 Task: Create in the project TrackForge and in the Backlog issue 'Add support for real-time multiplayer gaming' a child issue 'Data retention policy creation and optimization', and assign it to team member softage.3@softage.net.
Action: Mouse moved to (190, 55)
Screenshot: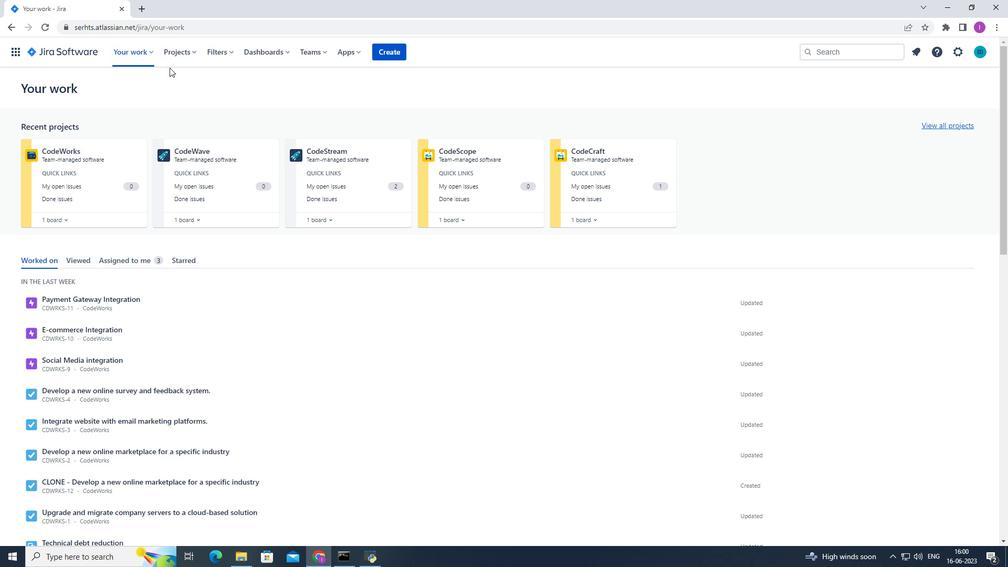 
Action: Mouse pressed left at (190, 55)
Screenshot: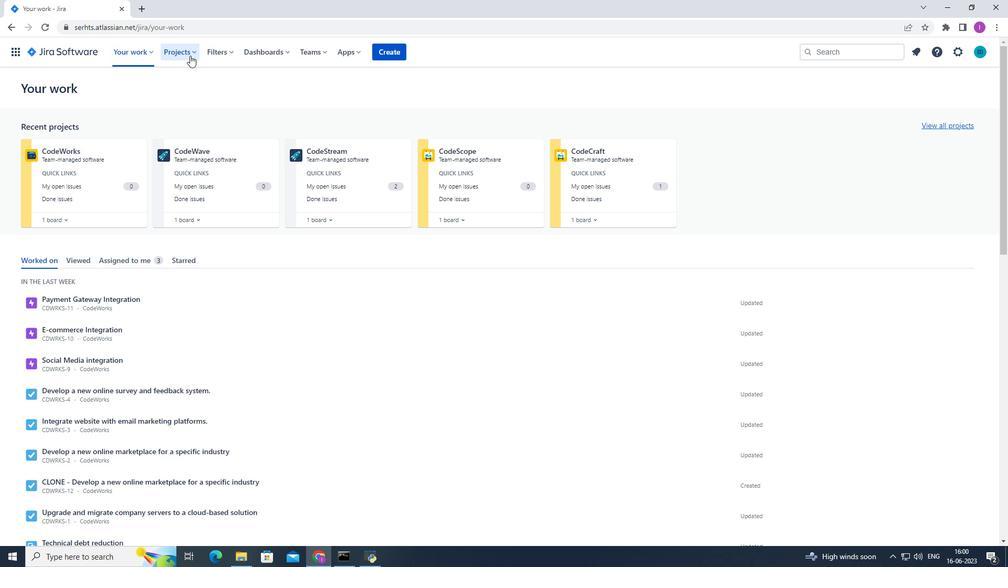 
Action: Mouse moved to (213, 102)
Screenshot: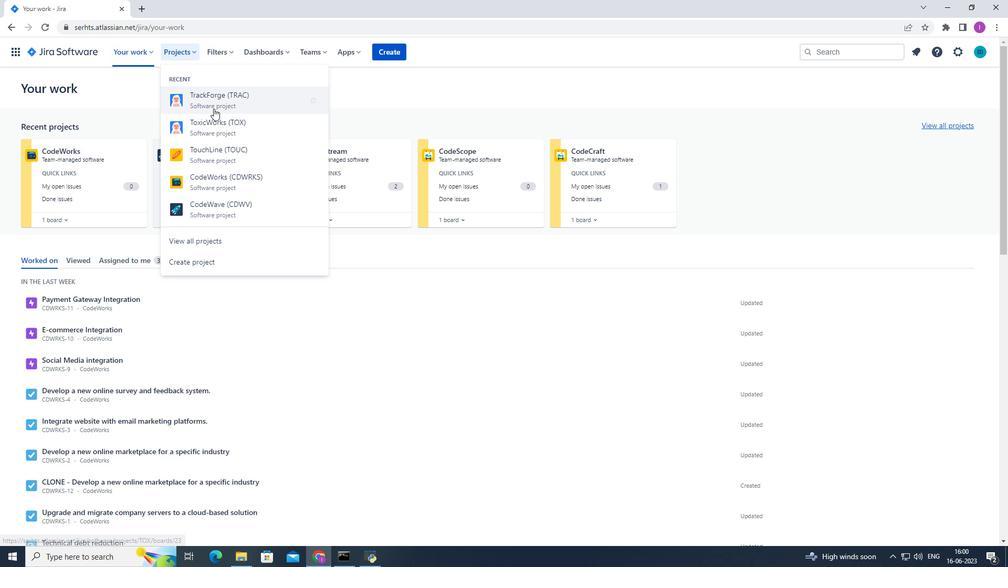 
Action: Mouse pressed left at (213, 102)
Screenshot: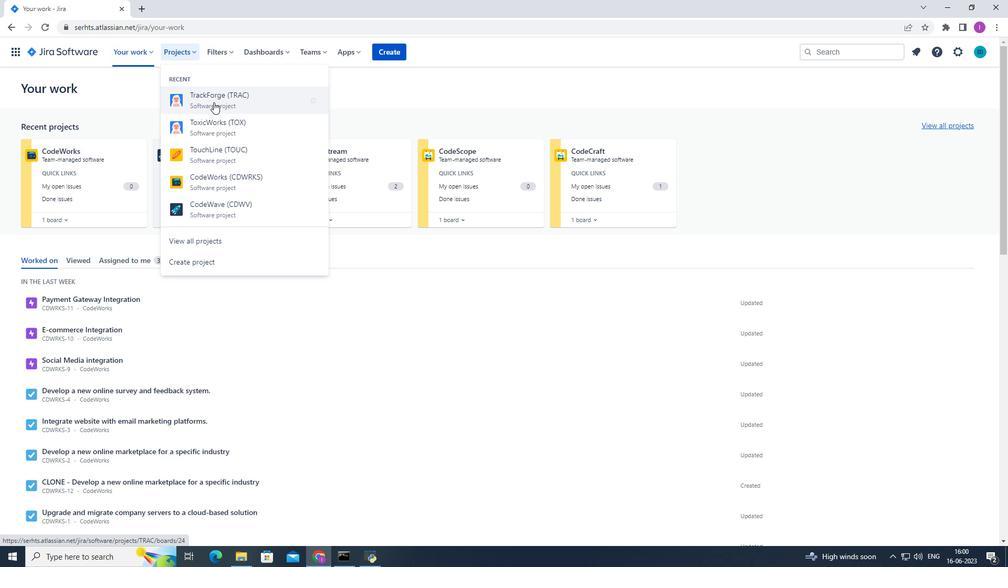 
Action: Mouse moved to (79, 161)
Screenshot: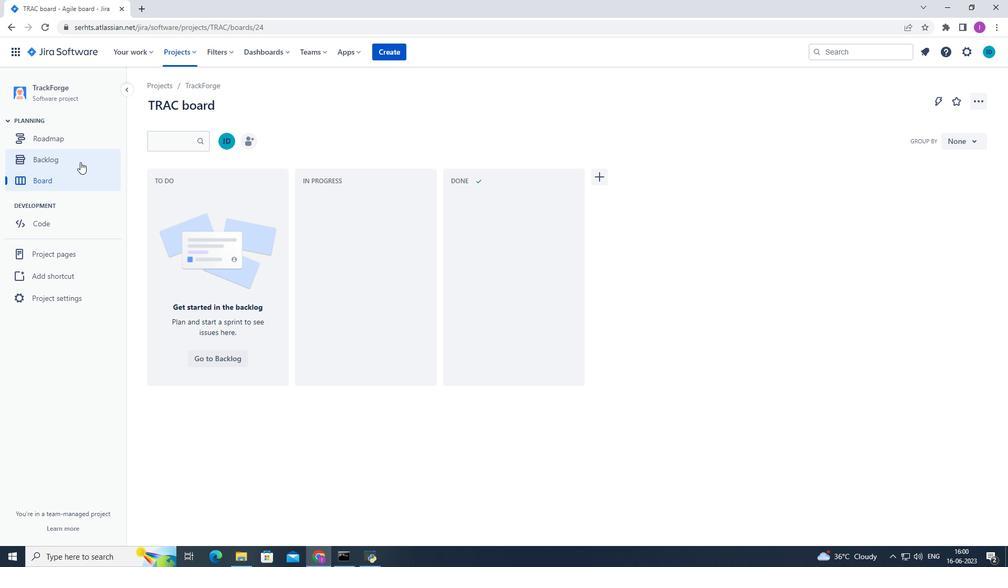 
Action: Mouse pressed left at (79, 161)
Screenshot: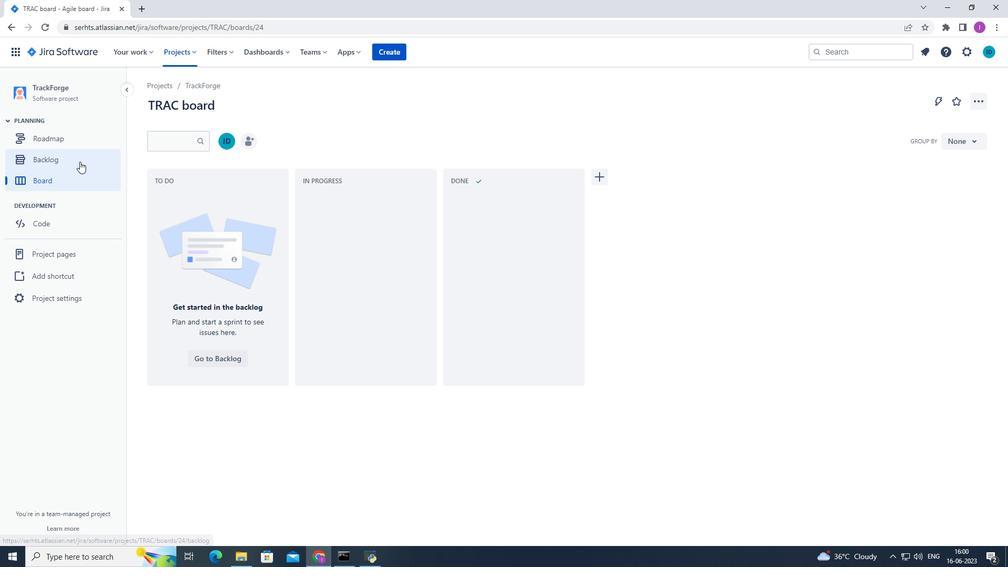 
Action: Mouse moved to (451, 375)
Screenshot: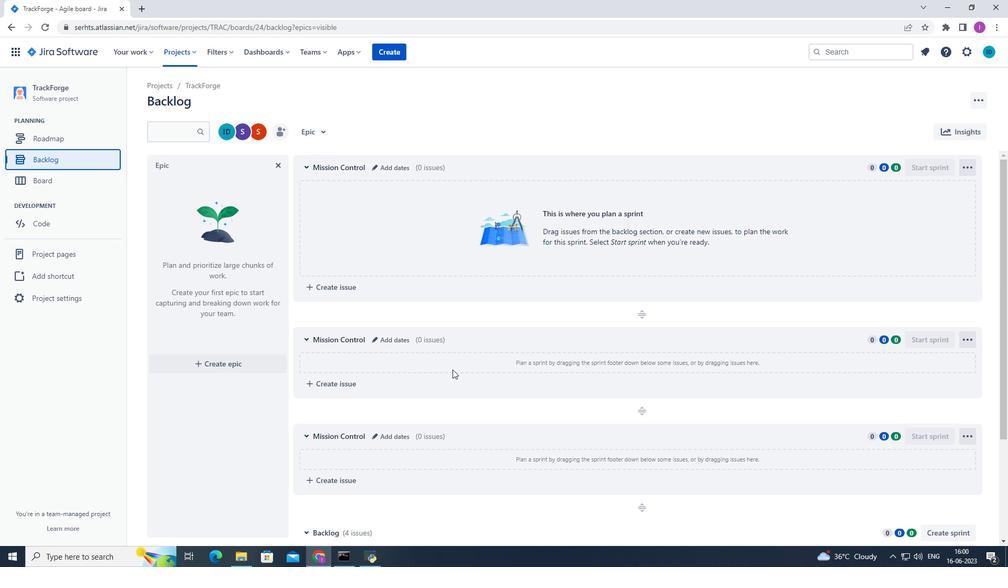 
Action: Mouse scrolled (451, 373) with delta (0, 0)
Screenshot: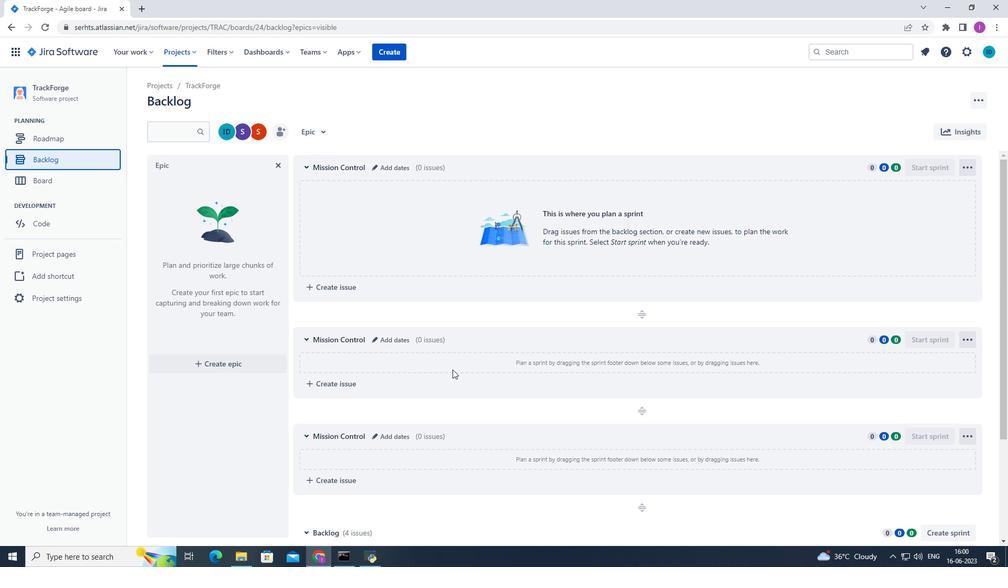 
Action: Mouse moved to (451, 377)
Screenshot: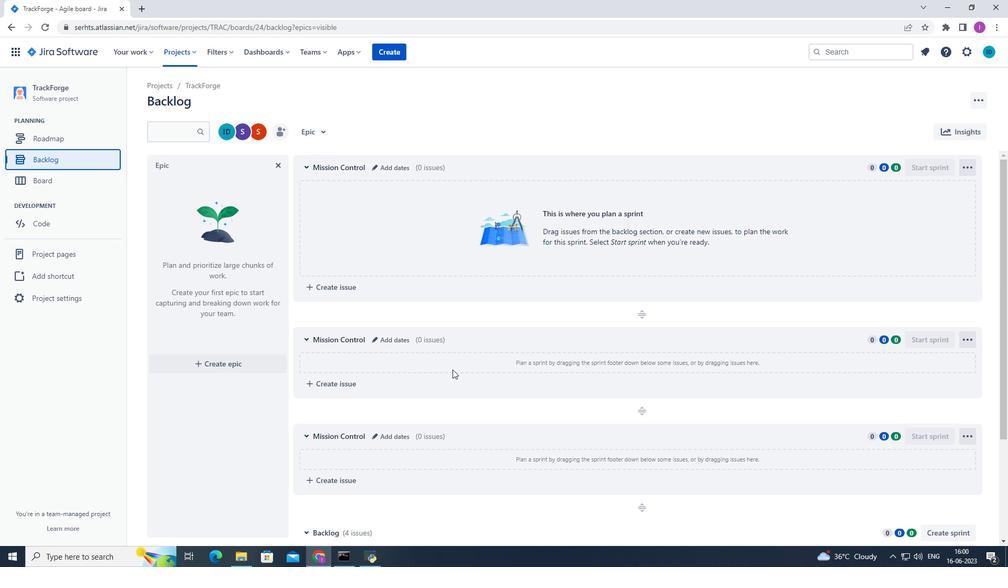 
Action: Mouse scrolled (451, 376) with delta (0, 0)
Screenshot: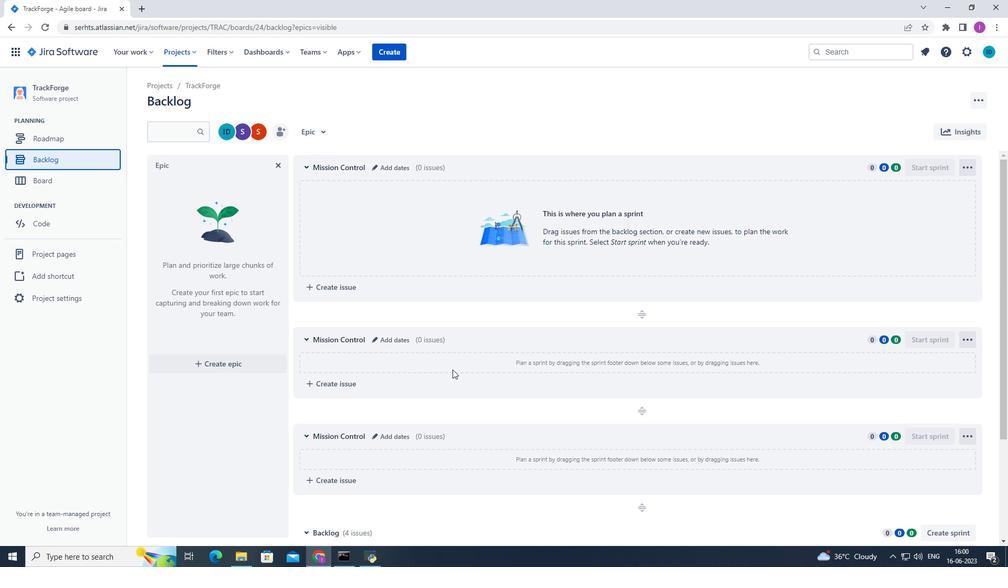 
Action: Mouse moved to (451, 377)
Screenshot: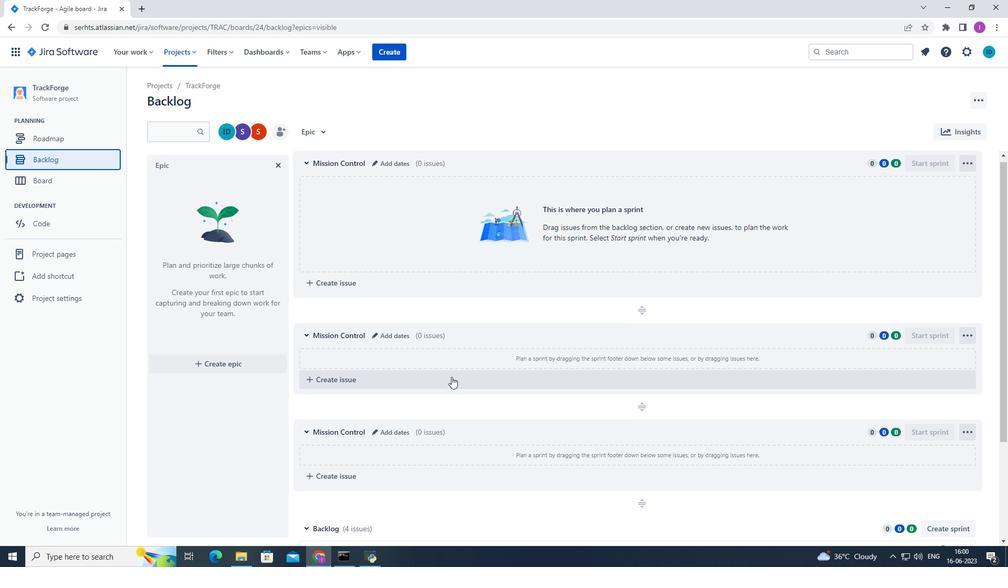 
Action: Mouse scrolled (451, 377) with delta (0, 0)
Screenshot: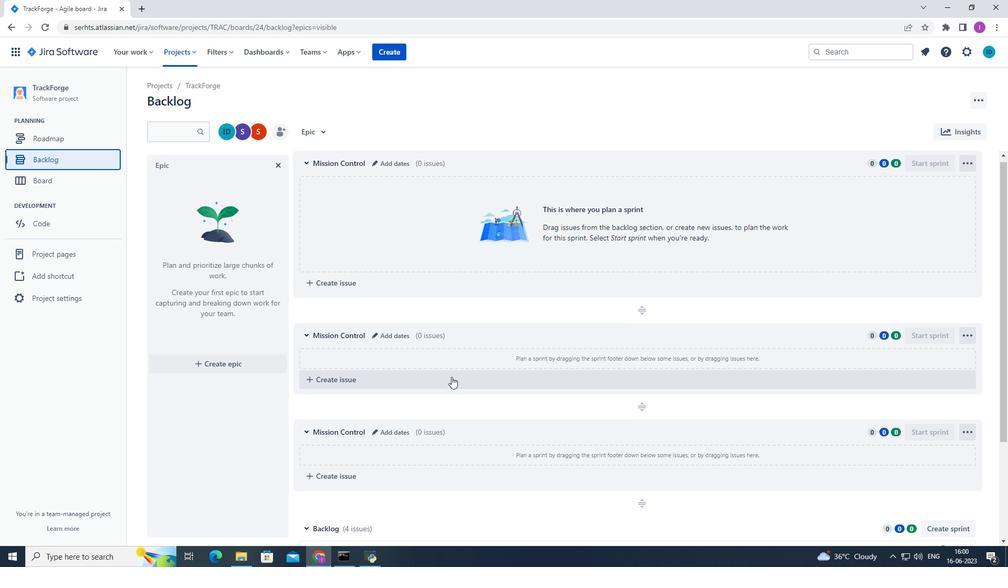 
Action: Mouse moved to (460, 384)
Screenshot: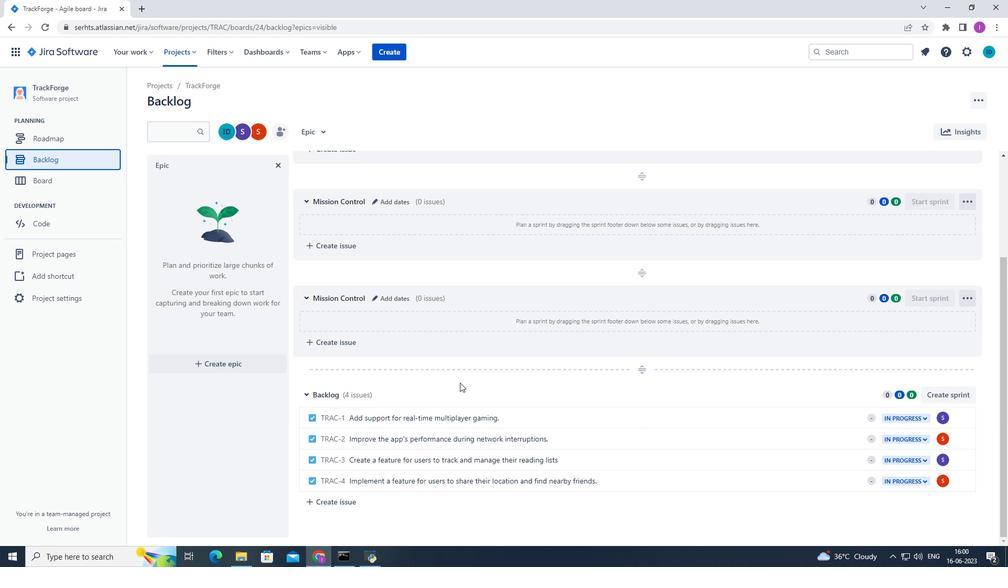
Action: Mouse scrolled (460, 383) with delta (0, 0)
Screenshot: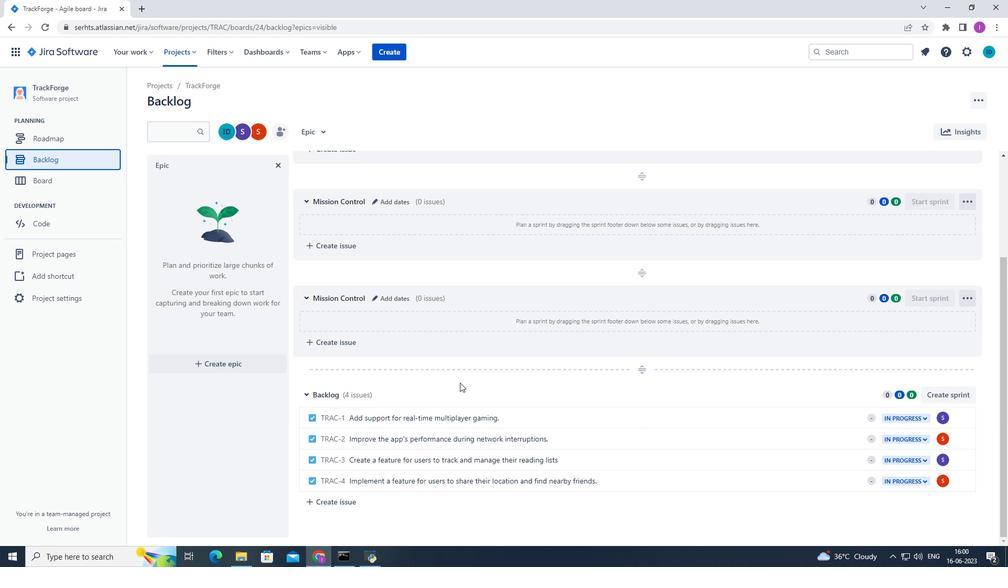 
Action: Mouse moved to (460, 385)
Screenshot: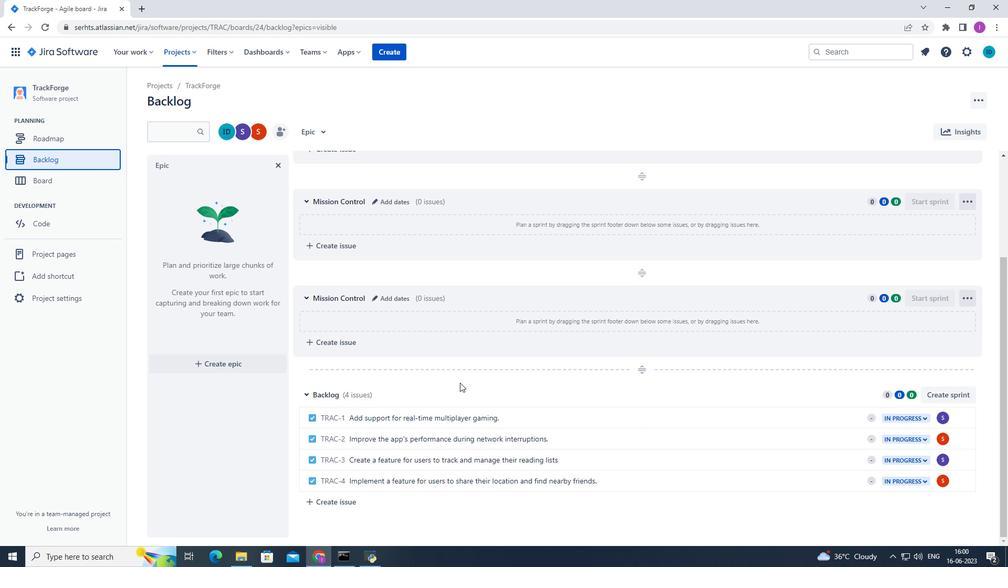 
Action: Mouse scrolled (460, 386) with delta (0, 0)
Screenshot: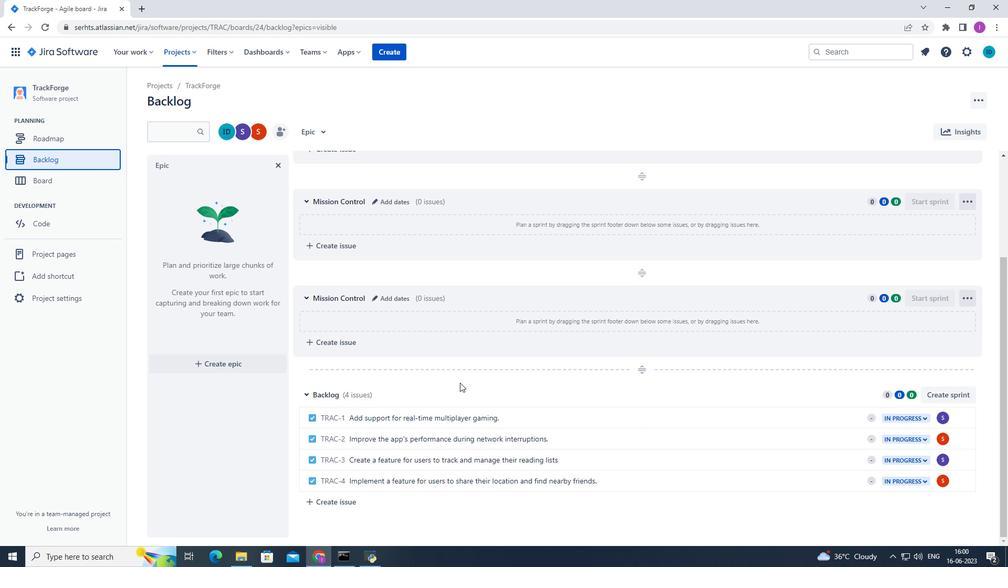 
Action: Mouse scrolled (460, 385) with delta (0, 0)
Screenshot: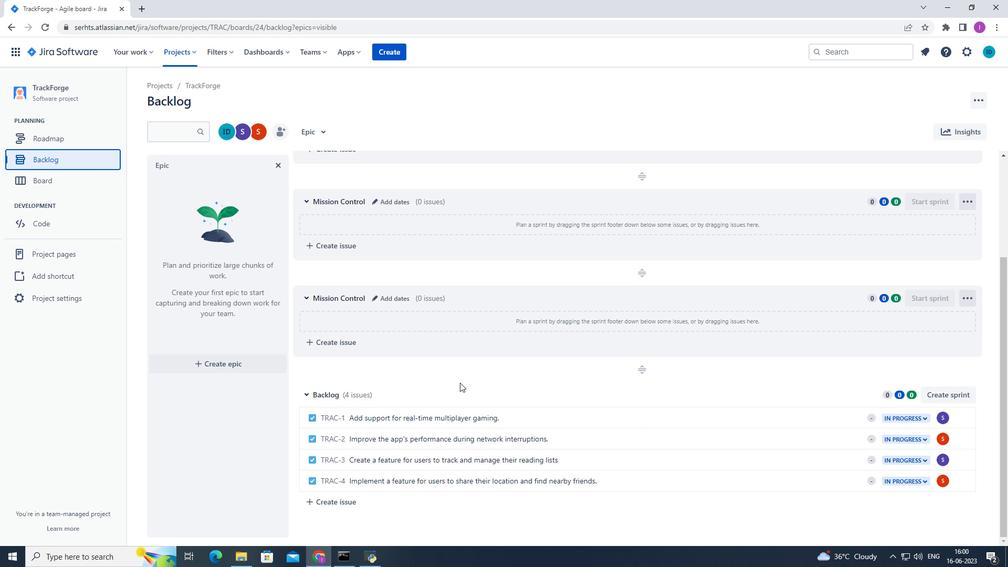 
Action: Mouse moved to (690, 414)
Screenshot: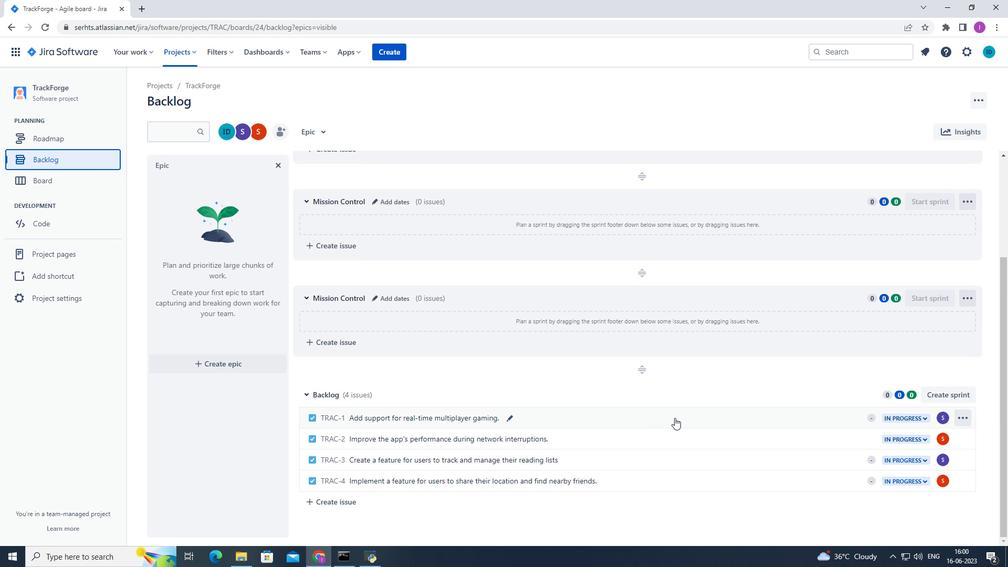 
Action: Mouse pressed left at (690, 414)
Screenshot: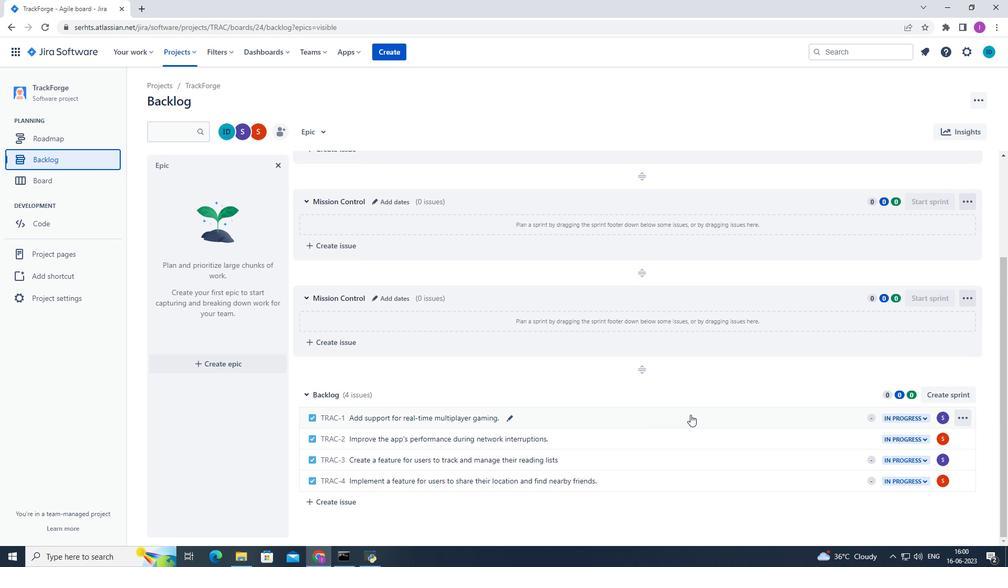 
Action: Mouse moved to (822, 229)
Screenshot: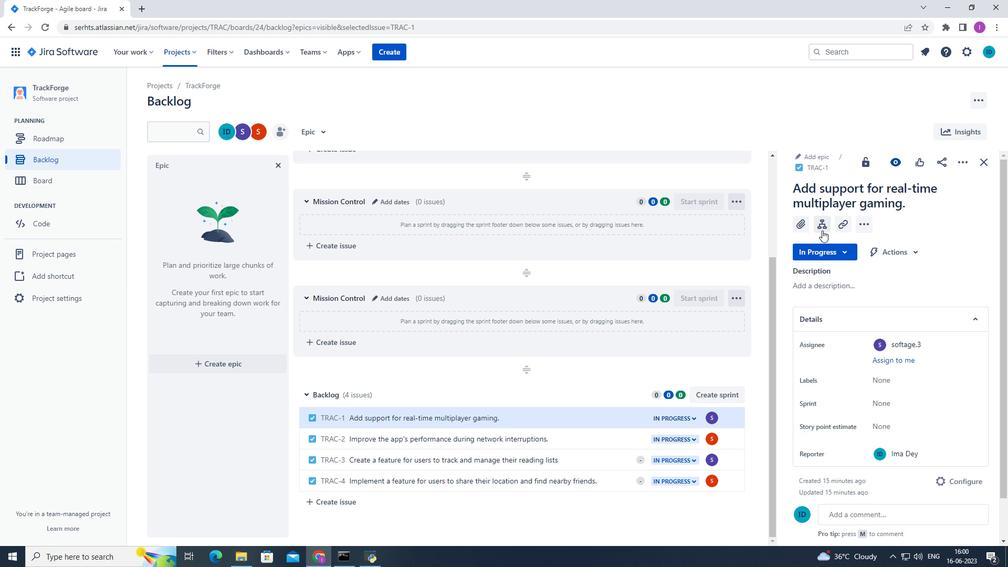 
Action: Mouse pressed left at (822, 229)
Screenshot: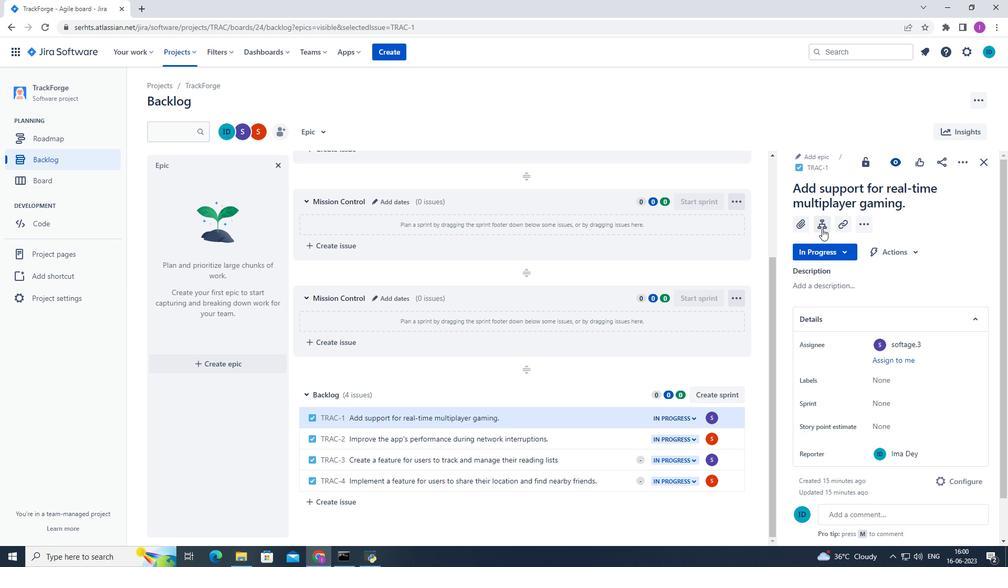 
Action: Mouse moved to (818, 339)
Screenshot: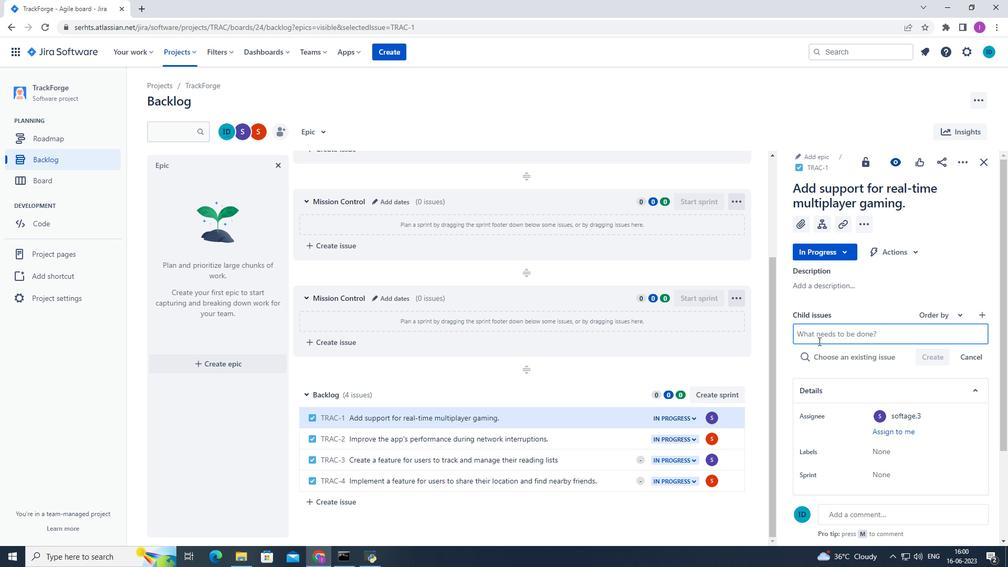 
Action: Mouse pressed left at (818, 339)
Screenshot: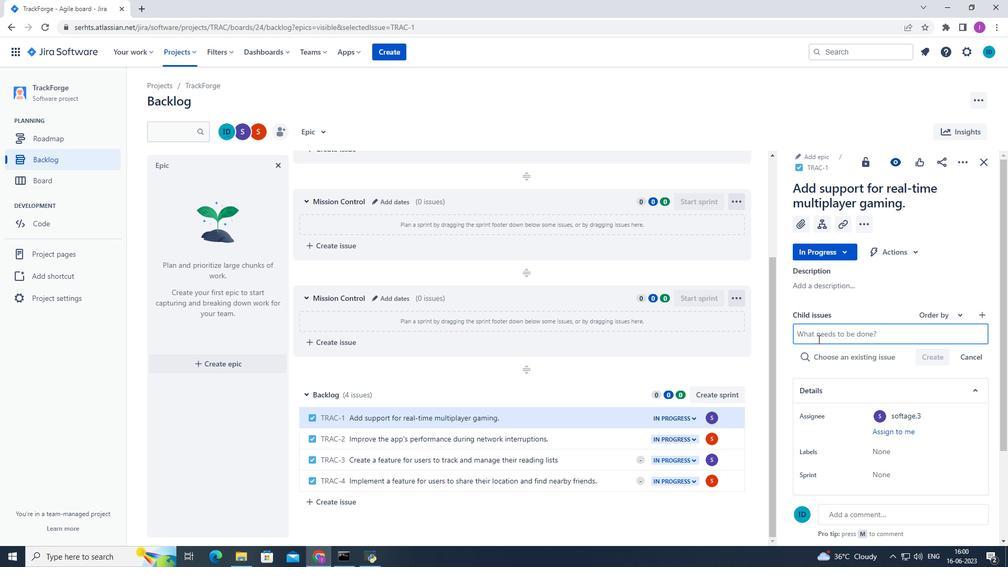 
Action: Mouse moved to (833, 329)
Screenshot: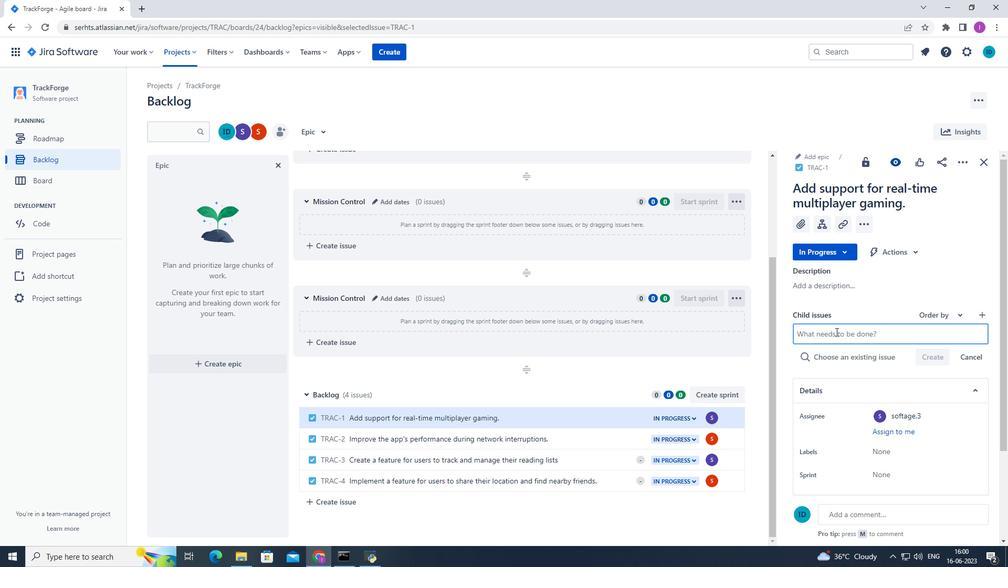
Action: Key pressed <Key.shift>Data<Key.space>rete
Screenshot: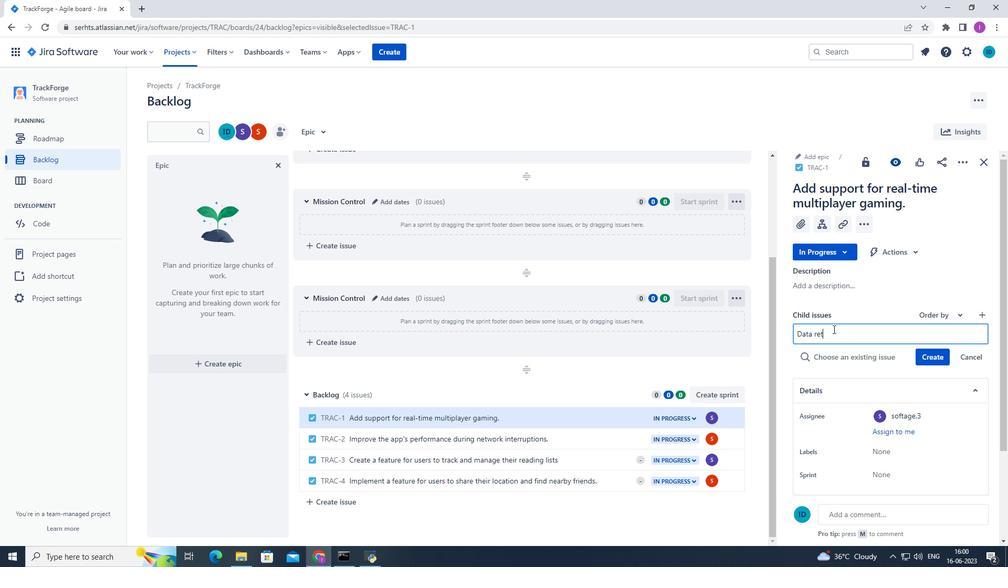 
Action: Mouse moved to (833, 329)
Screenshot: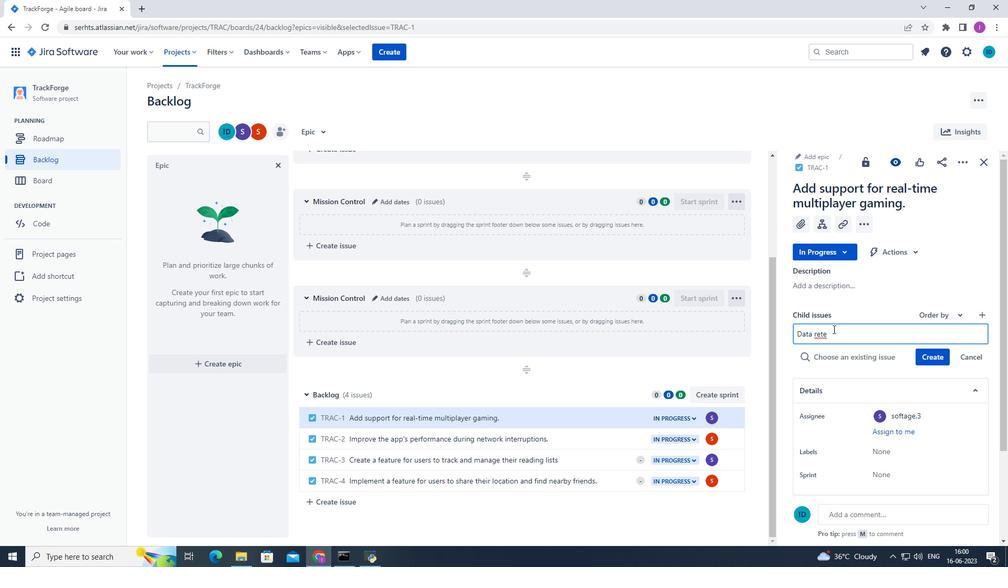 
Action: Key pressed ntion<Key.space>policy<Key.space>creationand<Key.space>optimization
Screenshot: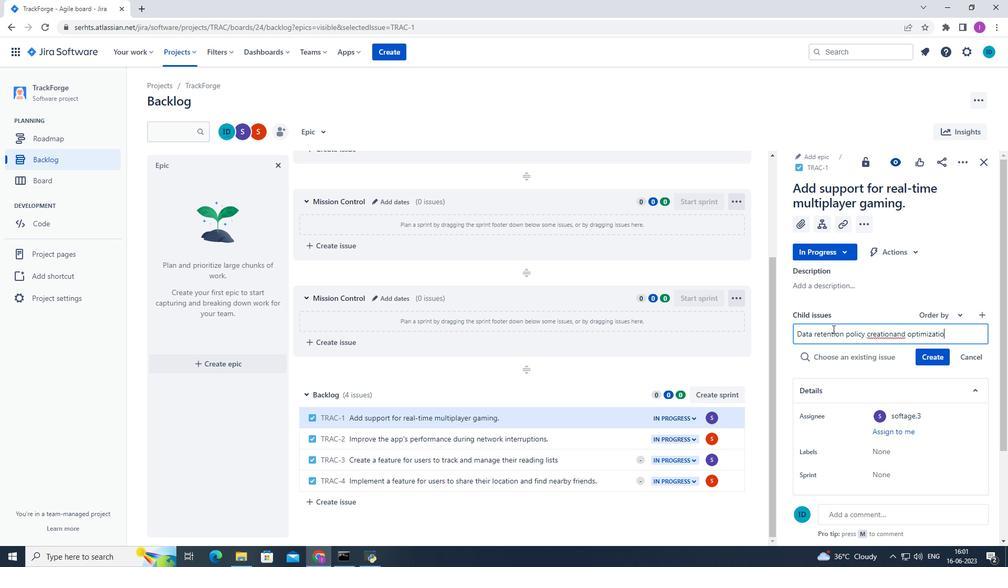 
Action: Mouse moved to (893, 336)
Screenshot: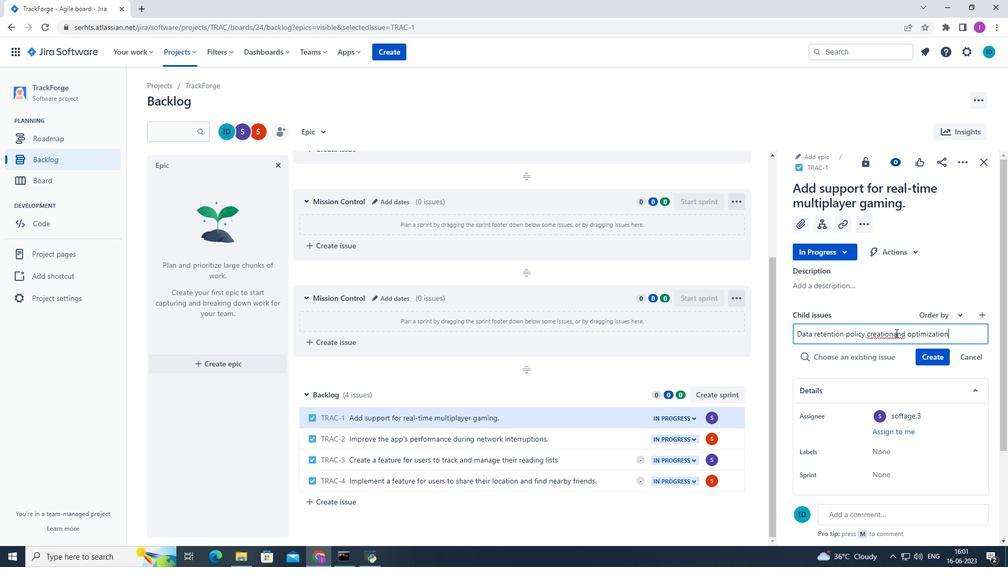 
Action: Mouse pressed left at (893, 336)
Screenshot: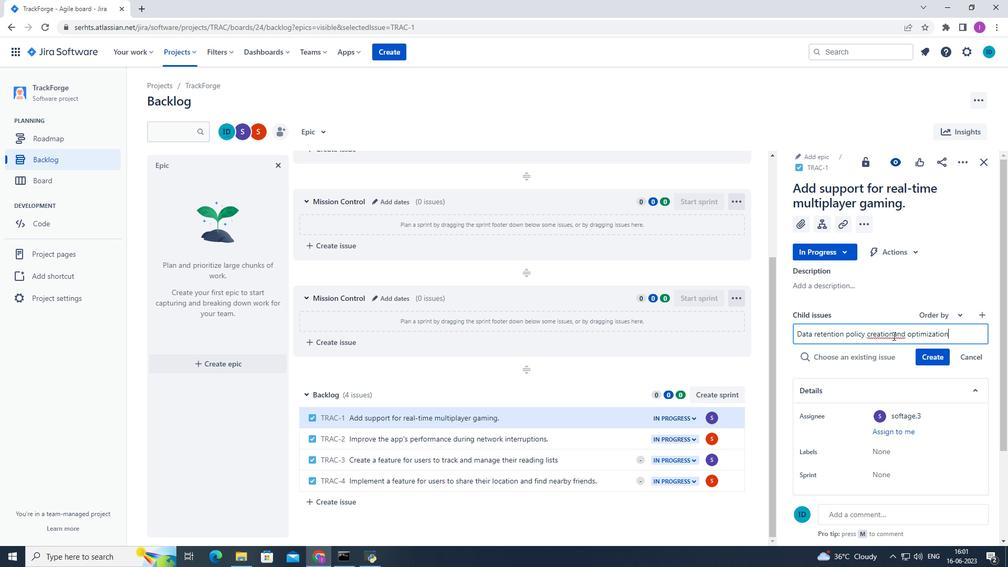
Action: Key pressed <Key.space>
Screenshot: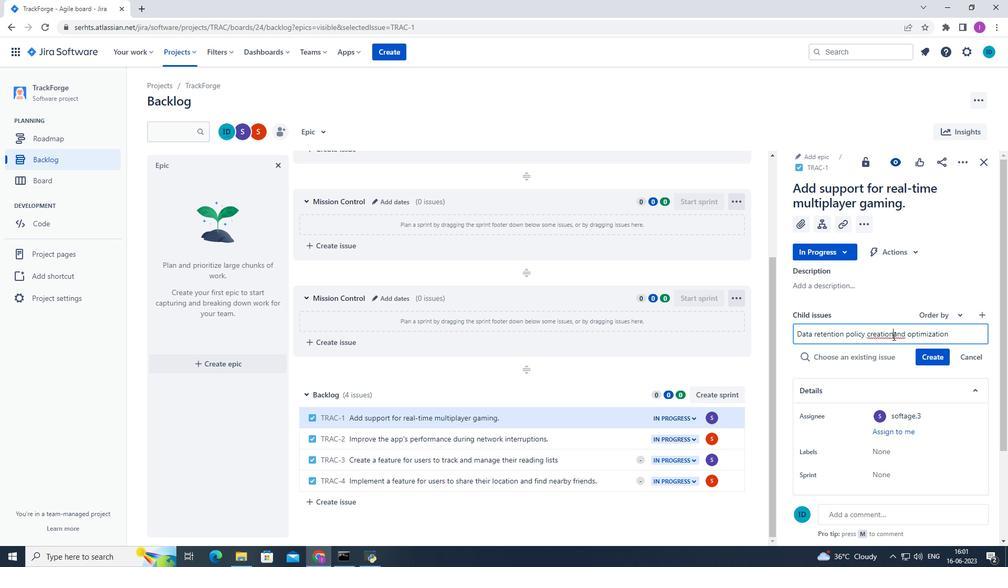 
Action: Mouse moved to (954, 332)
Screenshot: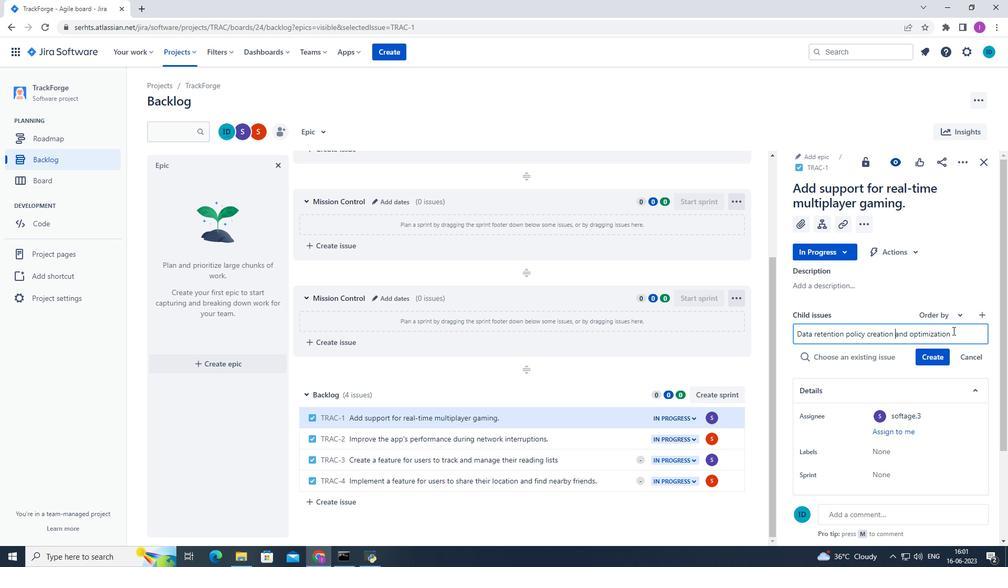 
Action: Mouse pressed left at (954, 332)
Screenshot: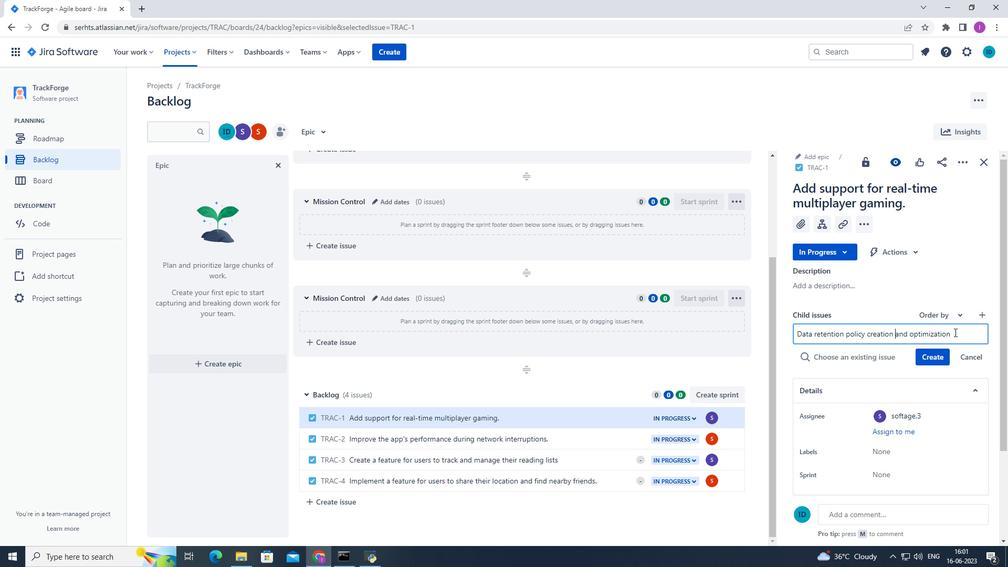 
Action: Mouse pressed left at (954, 332)
Screenshot: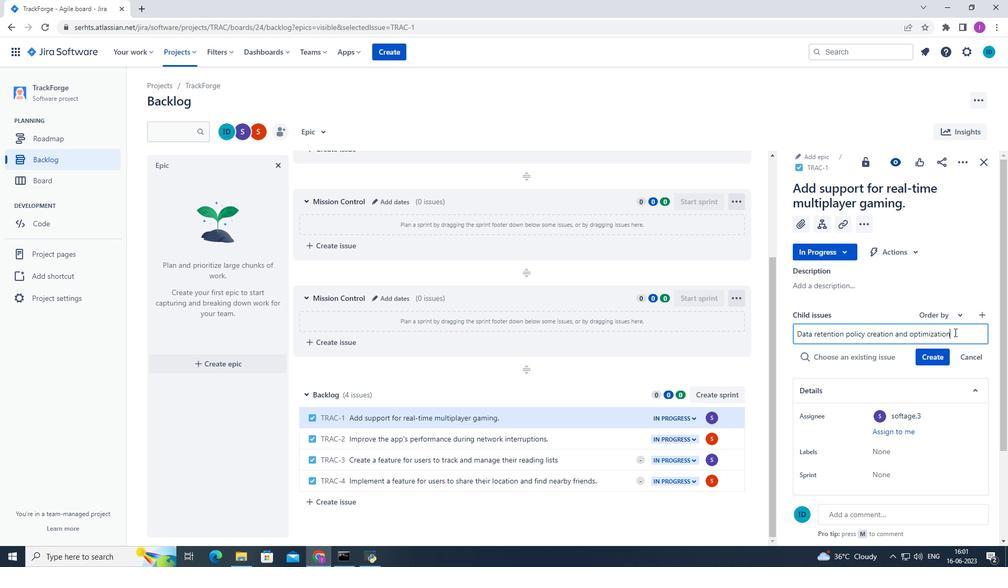 
Action: Mouse moved to (928, 355)
Screenshot: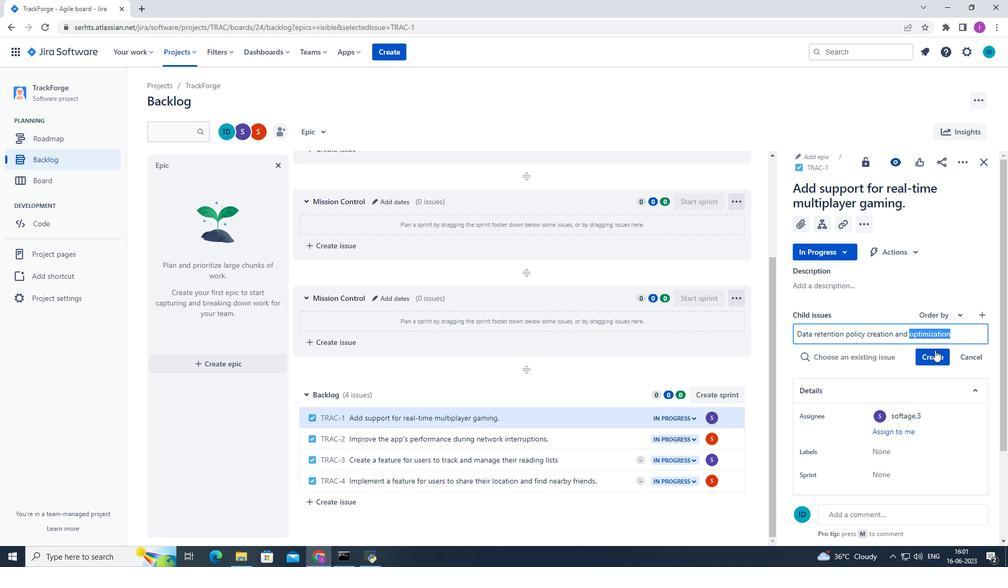 
Action: Mouse pressed left at (928, 355)
Screenshot: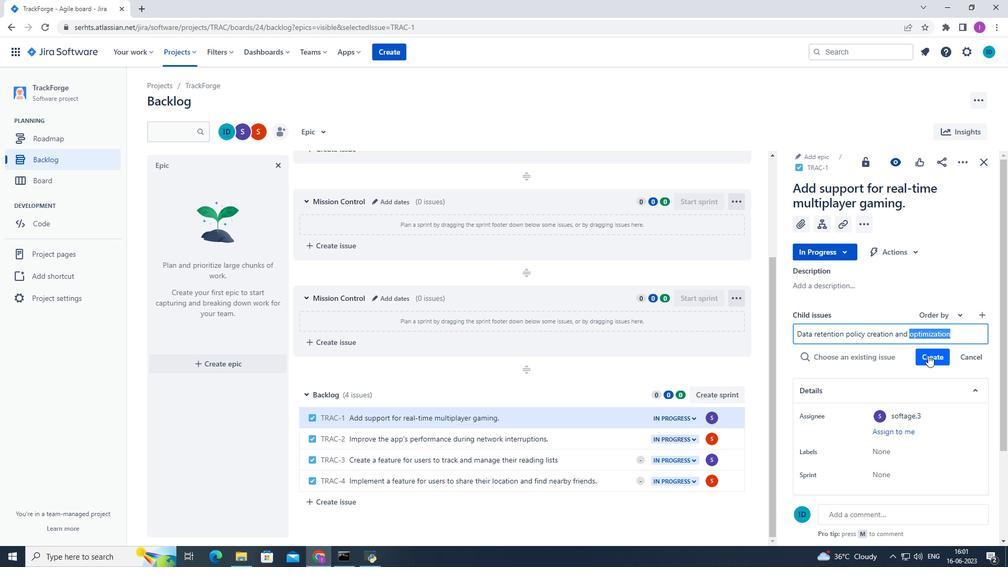 
Action: Mouse moved to (942, 337)
Screenshot: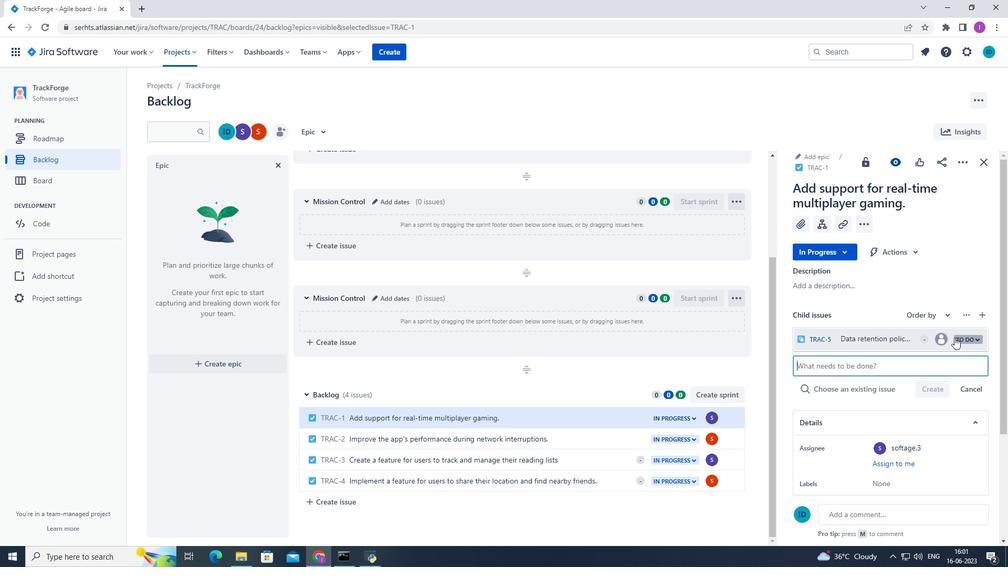 
Action: Mouse pressed left at (942, 337)
Screenshot: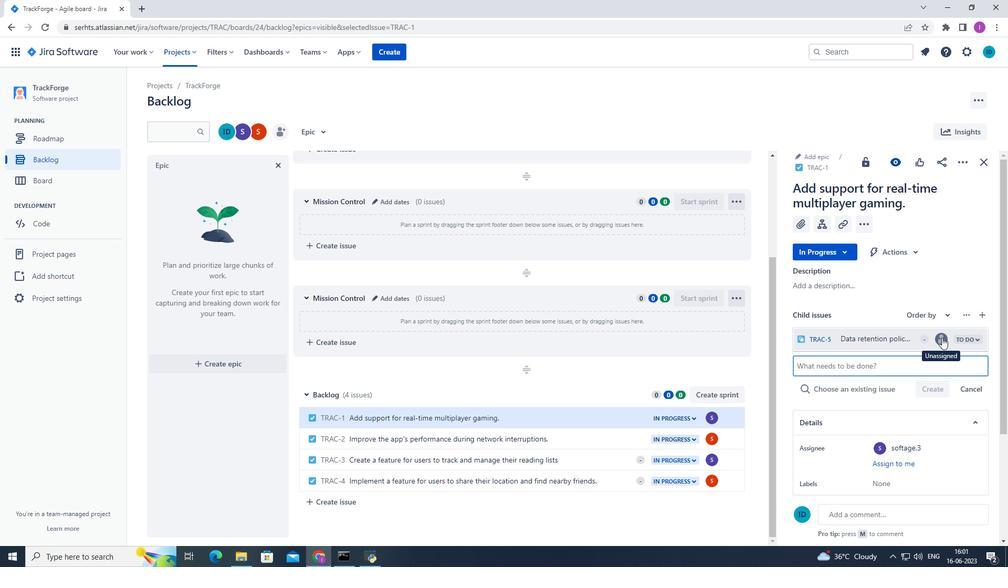 
Action: Mouse moved to (854, 368)
Screenshot: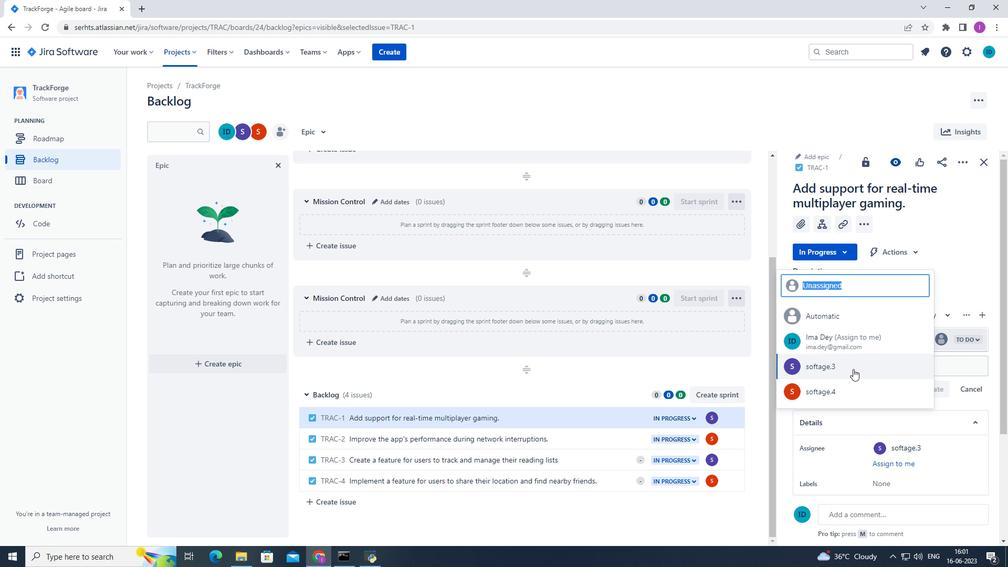 
Action: Mouse pressed left at (854, 368)
Screenshot: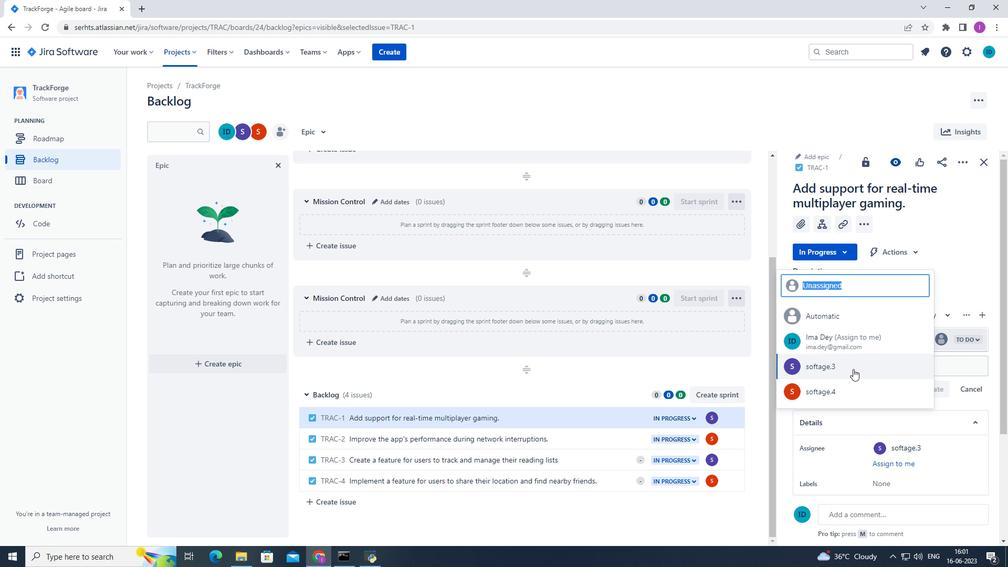 
Action: Mouse moved to (854, 367)
Screenshot: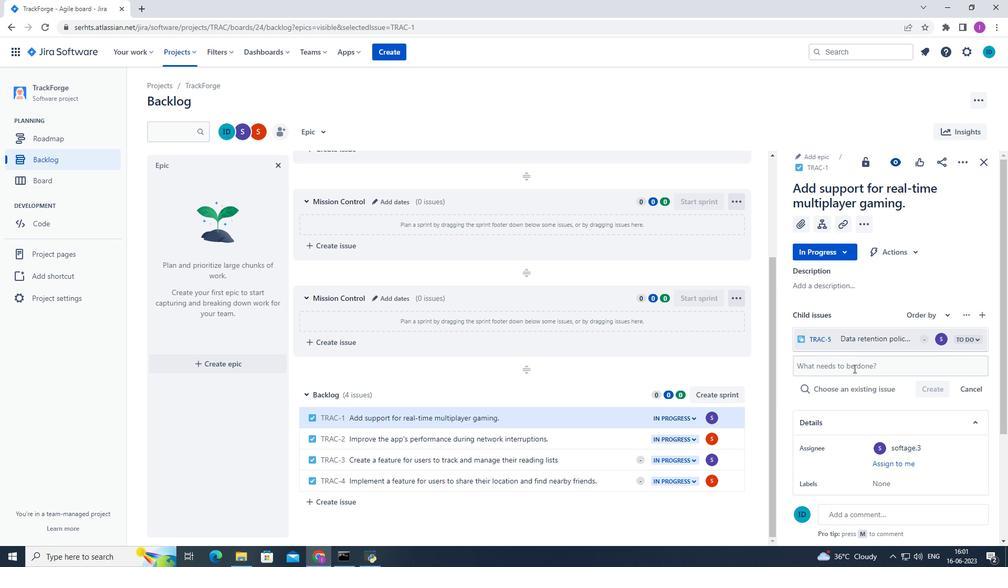 
